 Task: Add the task  Implement a new cloud-based business intelligence system for a company to the section Feature Freeze Sprint in the project AutoEngine and add a Due Date to the respective task as 2023/10/19
Action: Mouse moved to (544, 375)
Screenshot: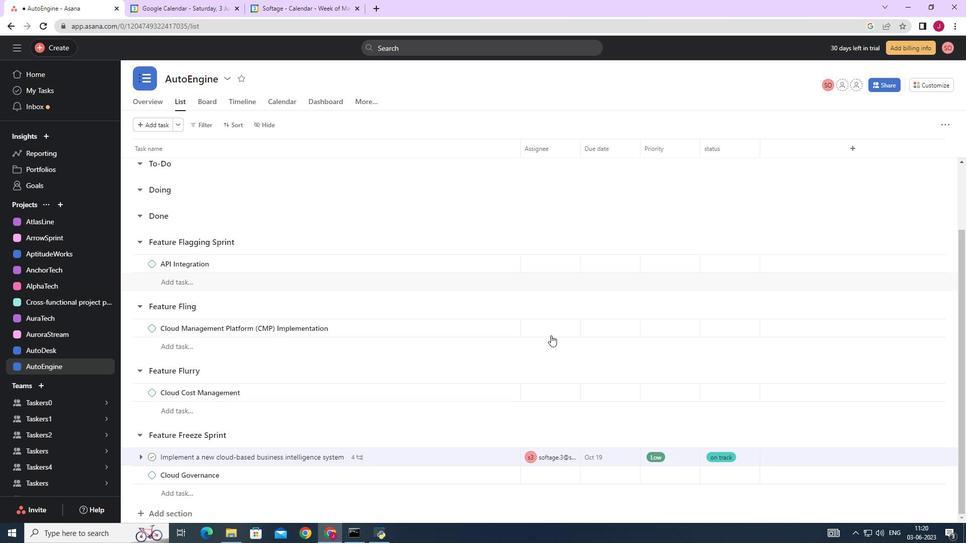 
Action: Mouse scrolled (544, 374) with delta (0, 0)
Screenshot: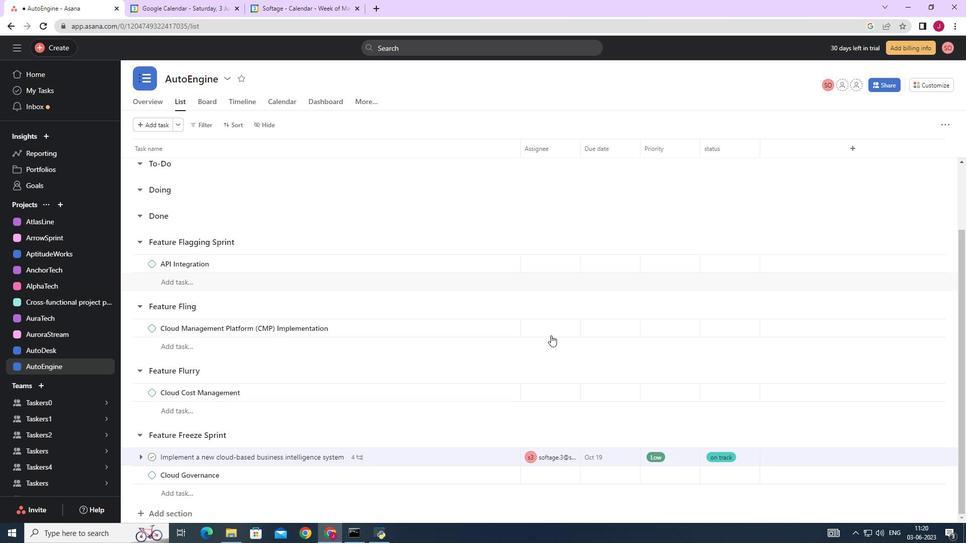 
Action: Mouse moved to (542, 382)
Screenshot: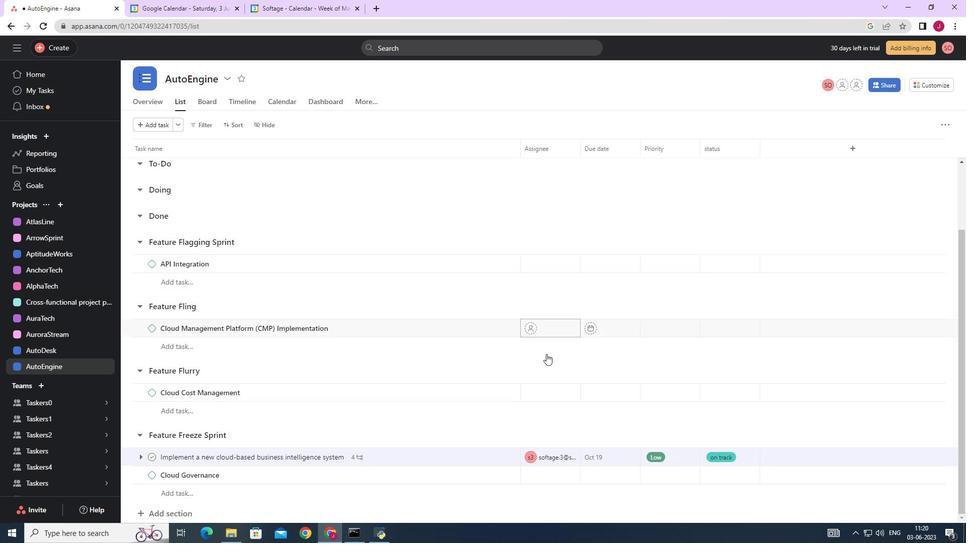 
Action: Mouse scrolled (542, 381) with delta (0, 0)
Screenshot: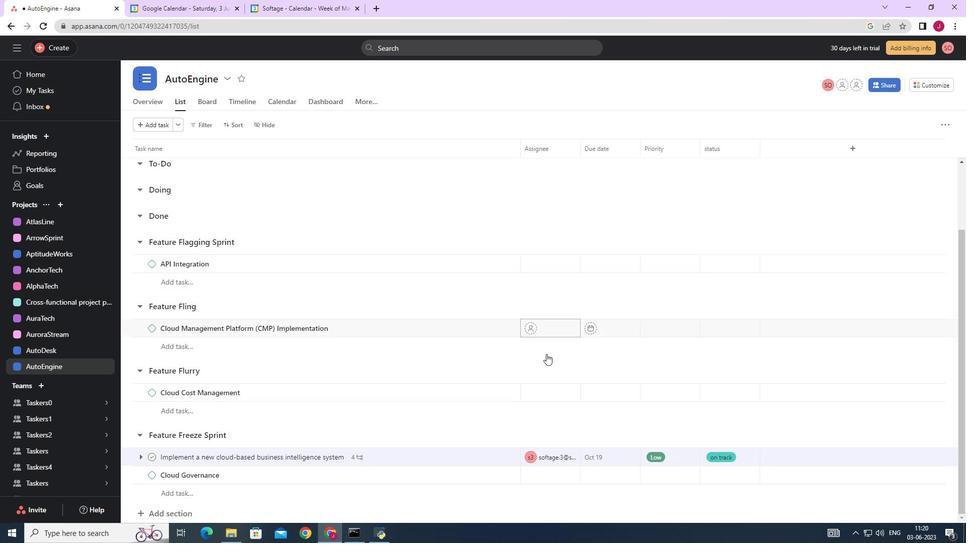 
Action: Mouse moved to (542, 383)
Screenshot: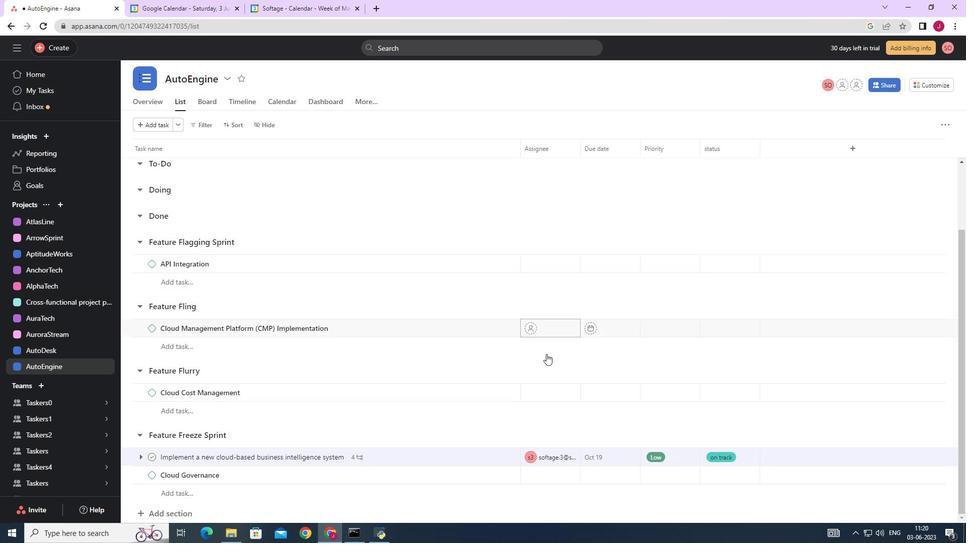 
Action: Mouse scrolled (542, 383) with delta (0, 0)
Screenshot: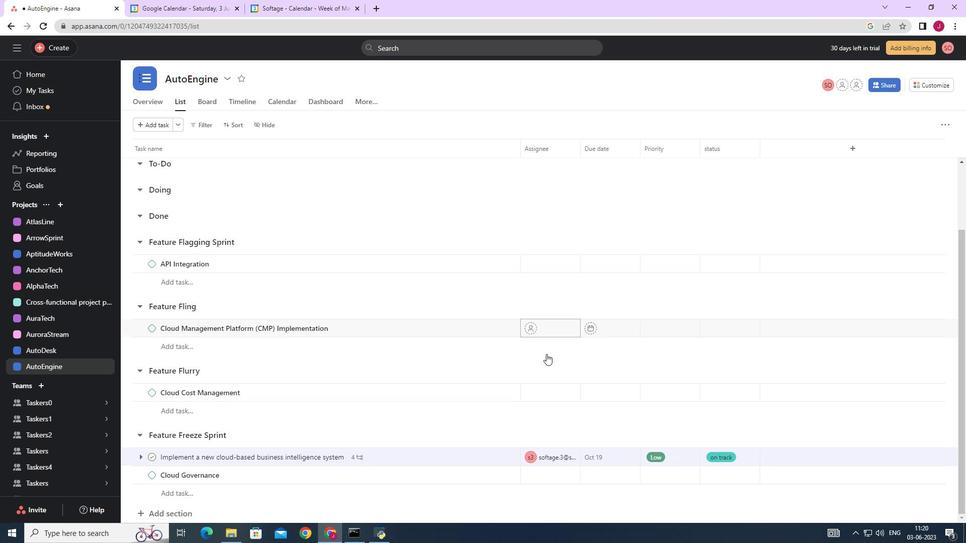 
Action: Mouse moved to (540, 387)
Screenshot: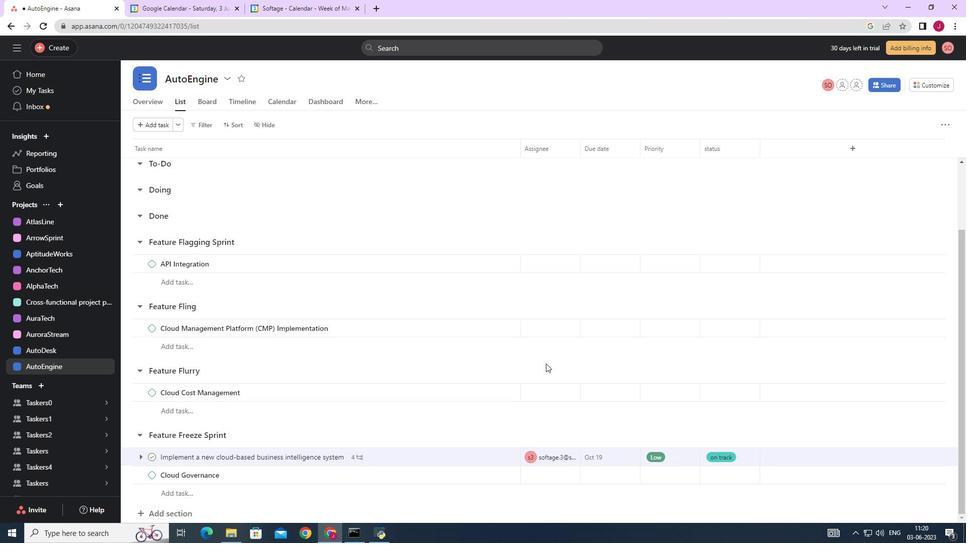 
Action: Mouse scrolled (540, 386) with delta (0, 0)
Screenshot: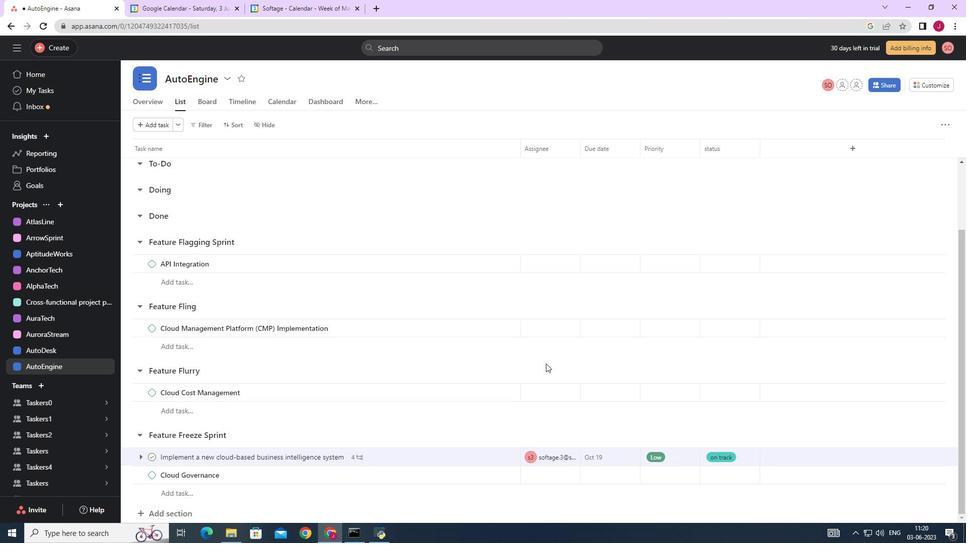 
Action: Mouse moved to (494, 458)
Screenshot: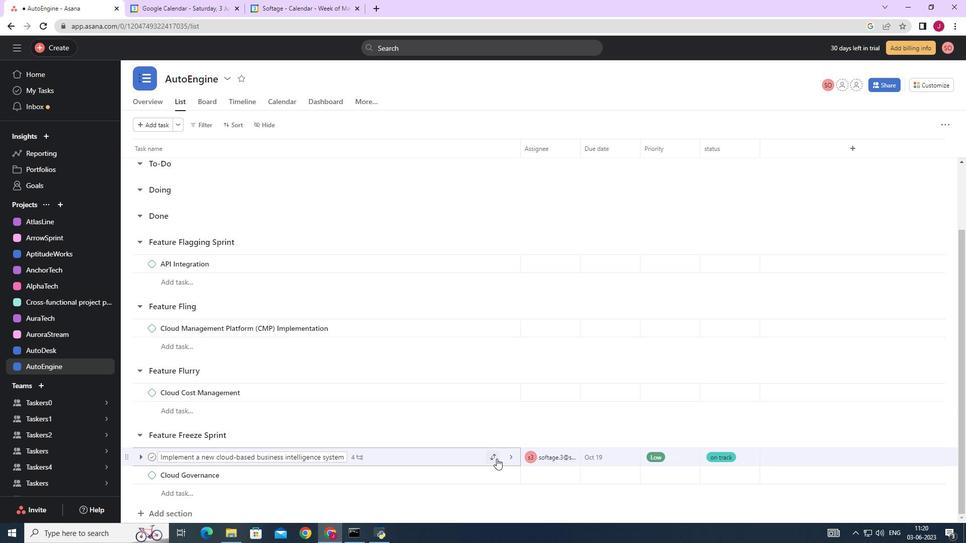 
Action: Mouse pressed left at (494, 458)
Screenshot: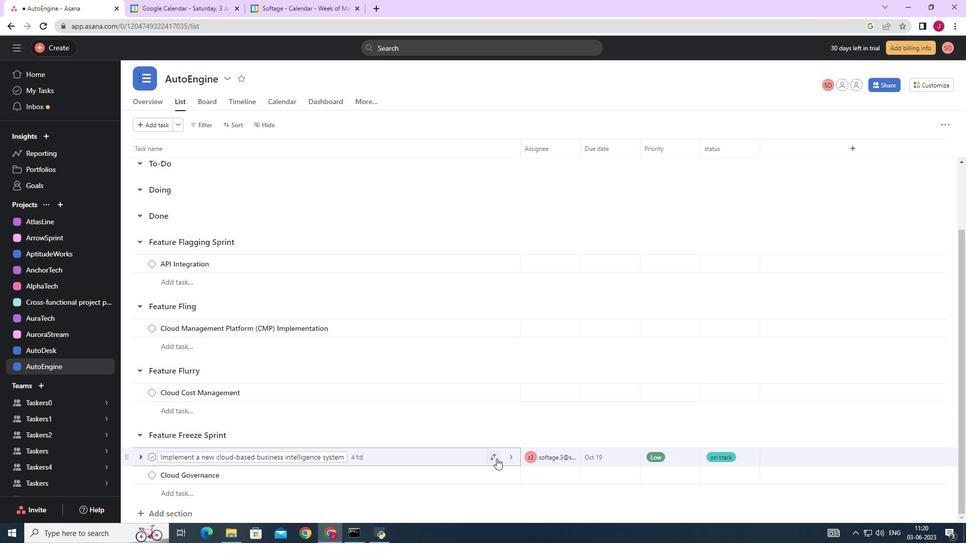 
Action: Mouse moved to (469, 432)
Screenshot: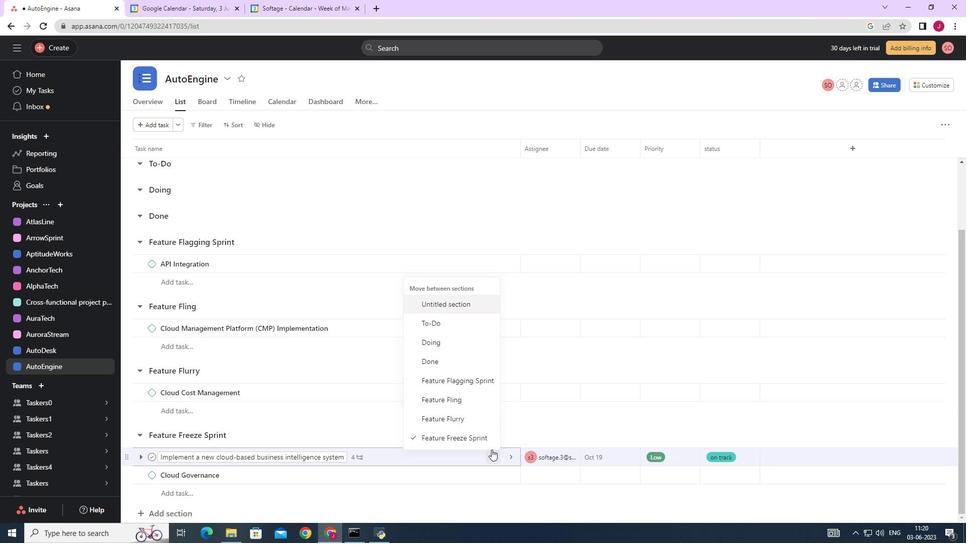 
Action: Mouse pressed left at (469, 432)
Screenshot: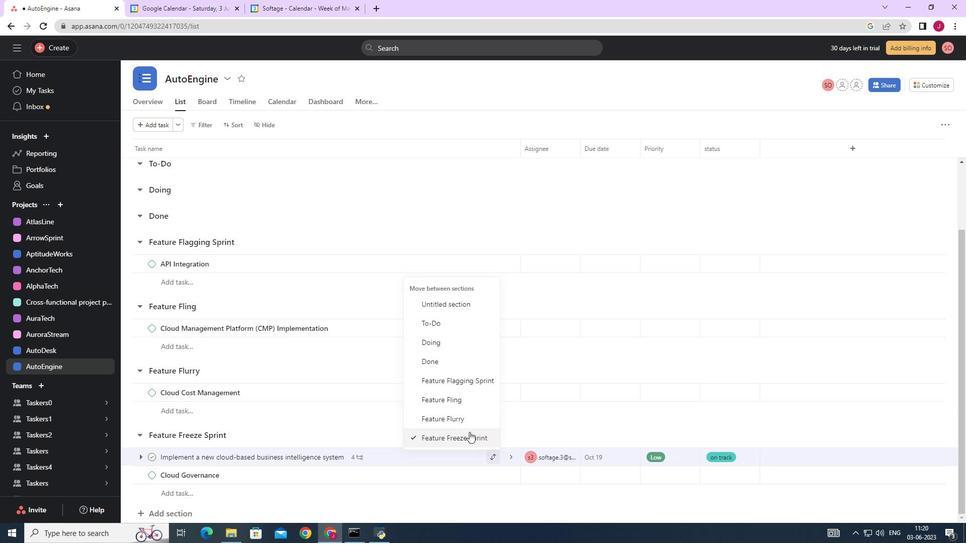 
Action: Mouse moved to (633, 457)
Screenshot: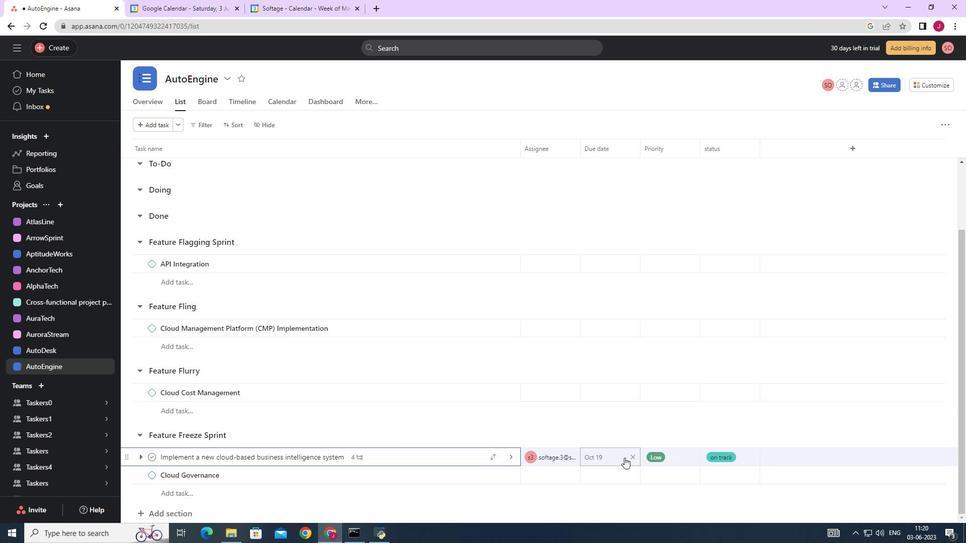 
Action: Mouse pressed left at (633, 457)
Screenshot: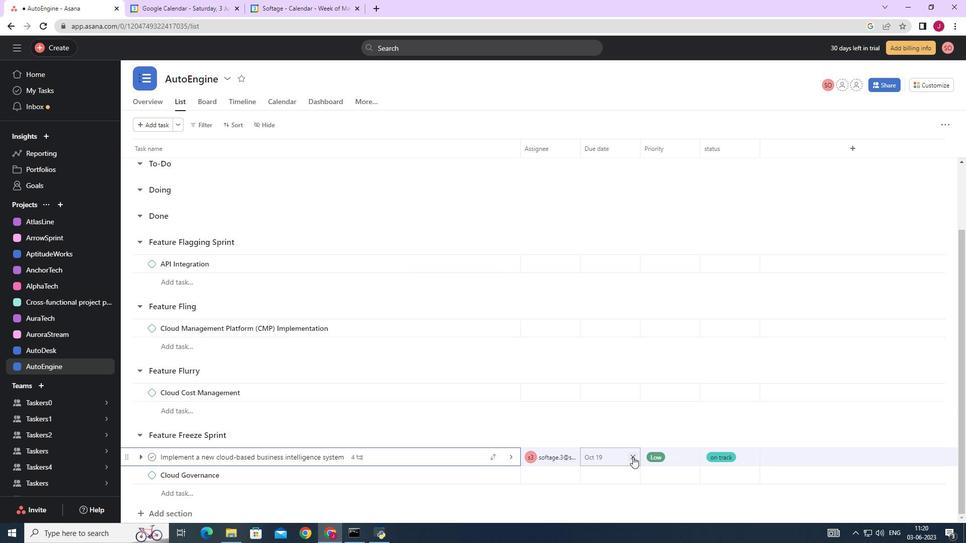 
Action: Mouse moved to (611, 457)
Screenshot: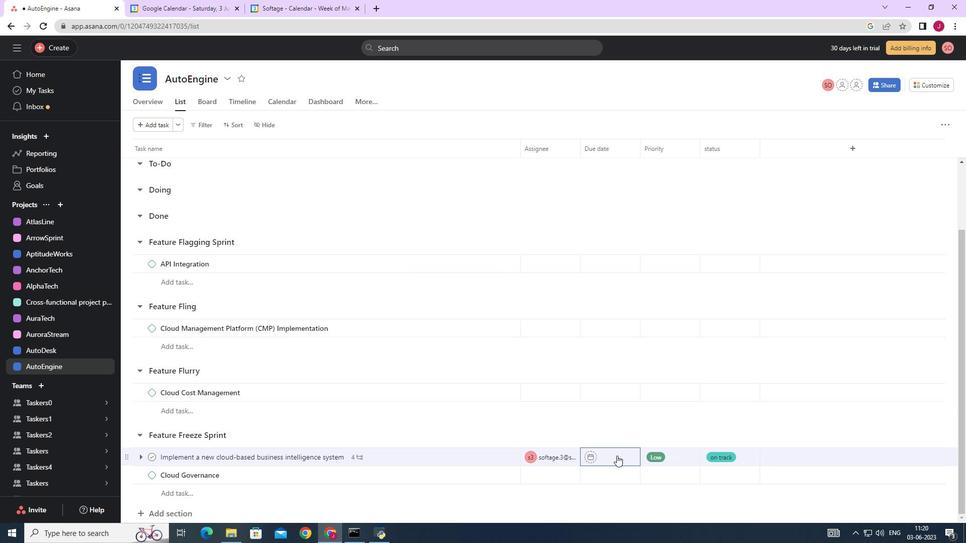 
Action: Mouse pressed left at (611, 457)
Screenshot: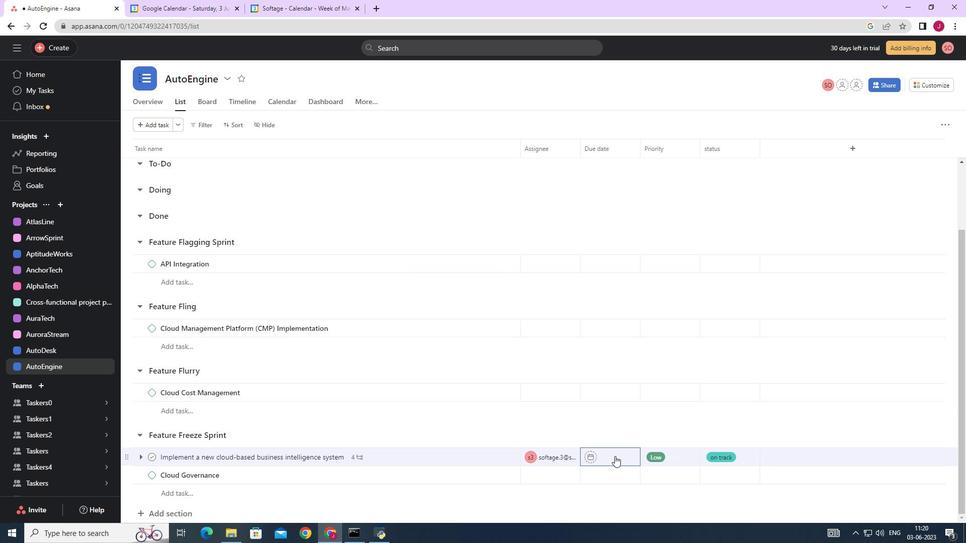 
Action: Mouse moved to (710, 293)
Screenshot: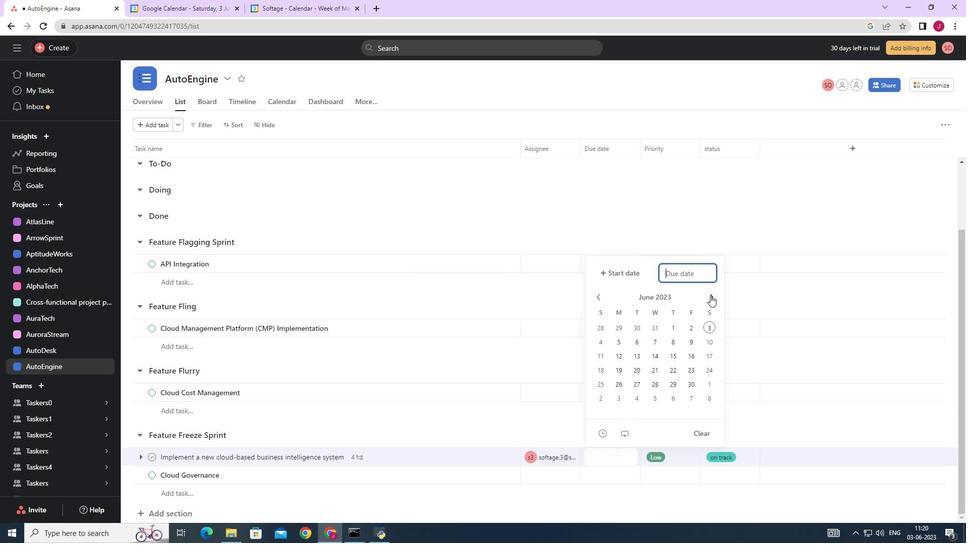 
Action: Mouse pressed left at (710, 293)
Screenshot: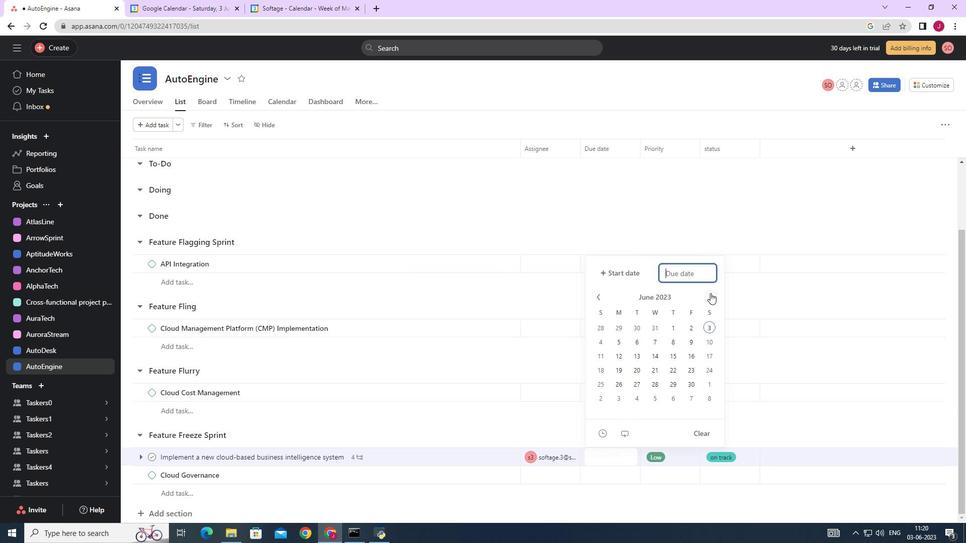 
Action: Mouse pressed left at (710, 293)
Screenshot: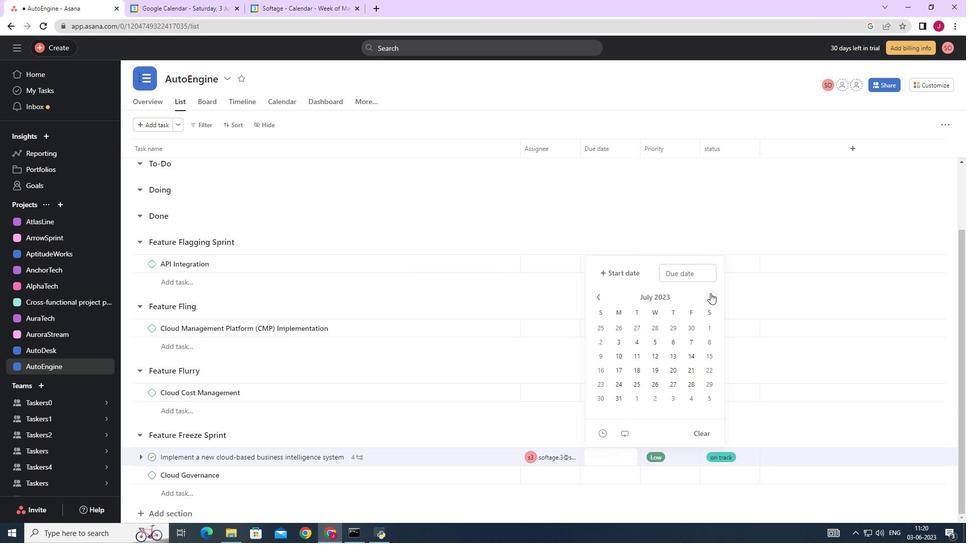 
Action: Mouse pressed left at (710, 293)
Screenshot: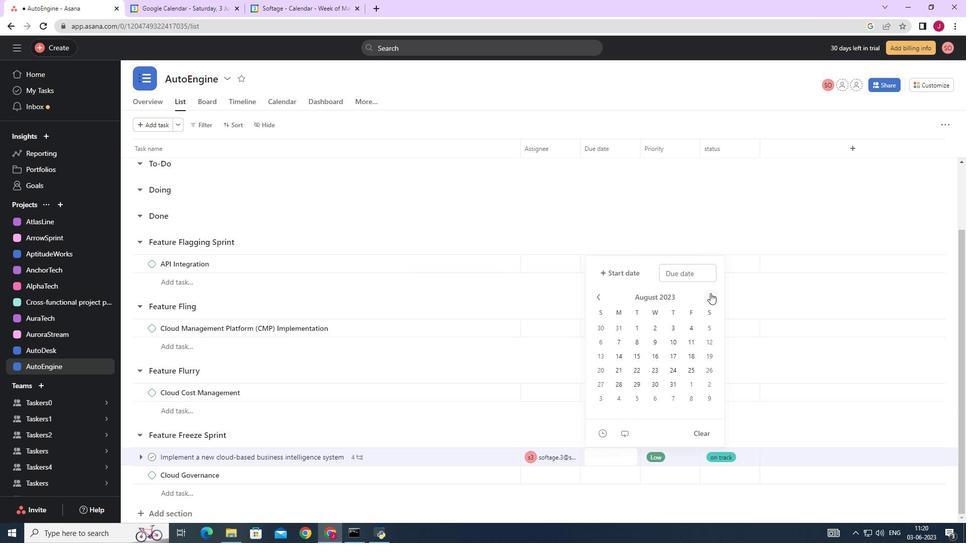 
Action: Mouse pressed left at (710, 293)
Screenshot: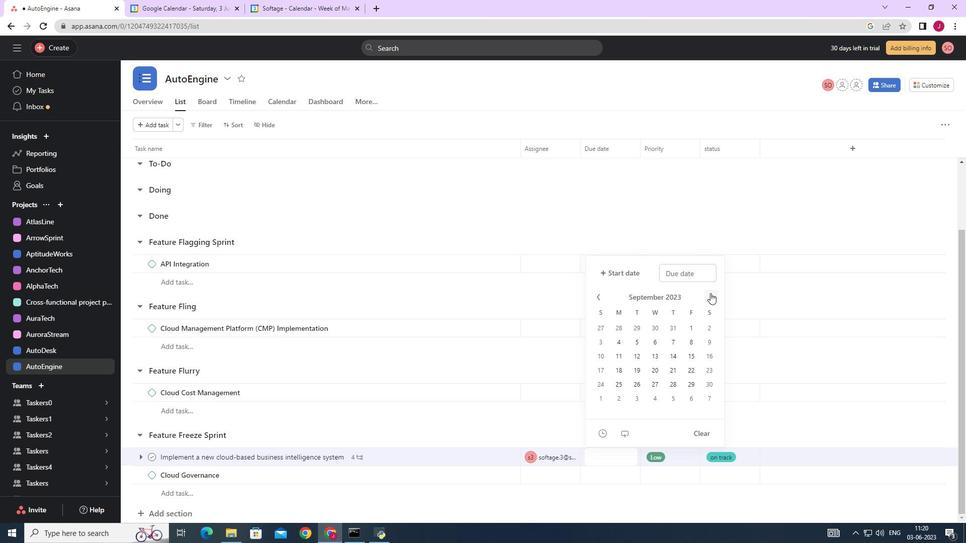 
Action: Mouse pressed left at (710, 293)
Screenshot: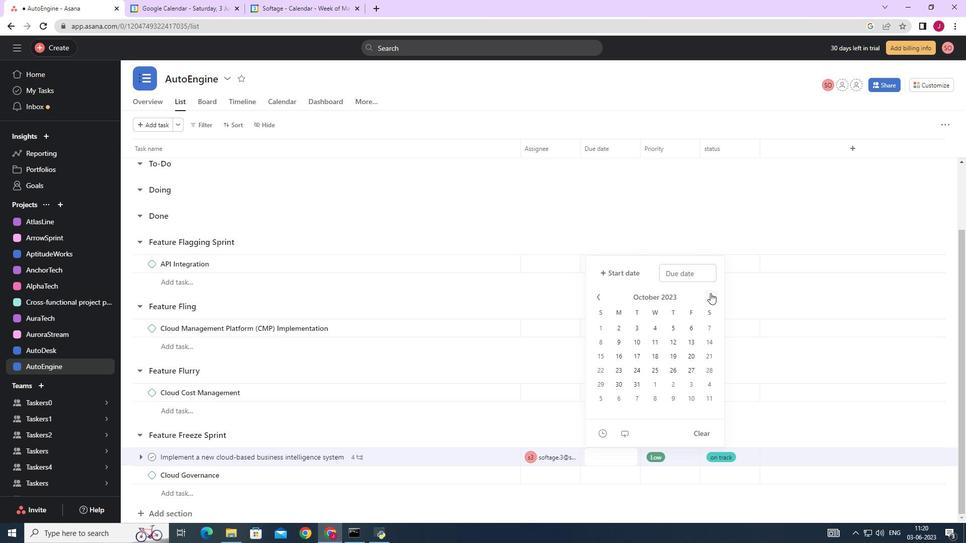
Action: Mouse moved to (597, 296)
Screenshot: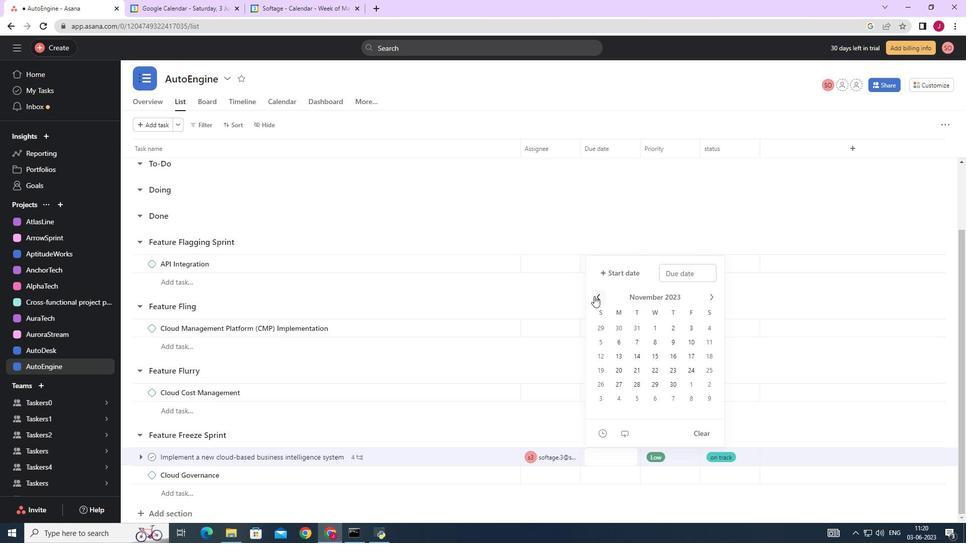 
Action: Mouse pressed left at (597, 296)
Screenshot: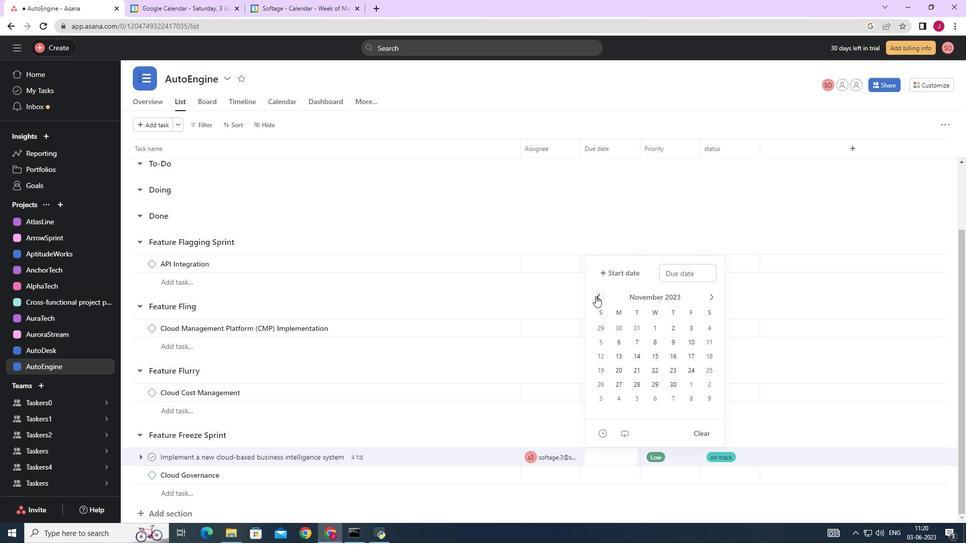 
Action: Mouse moved to (669, 354)
Screenshot: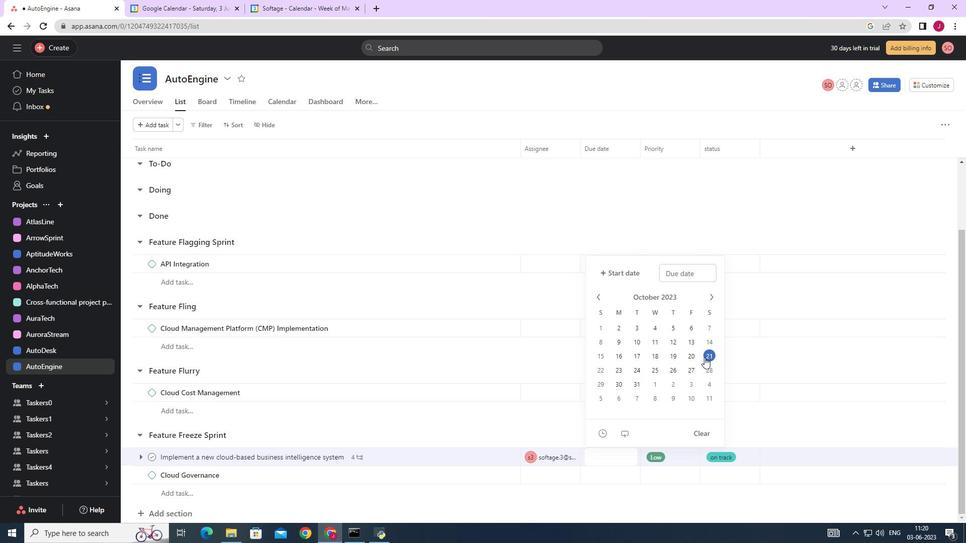 
Action: Mouse pressed left at (669, 354)
Screenshot: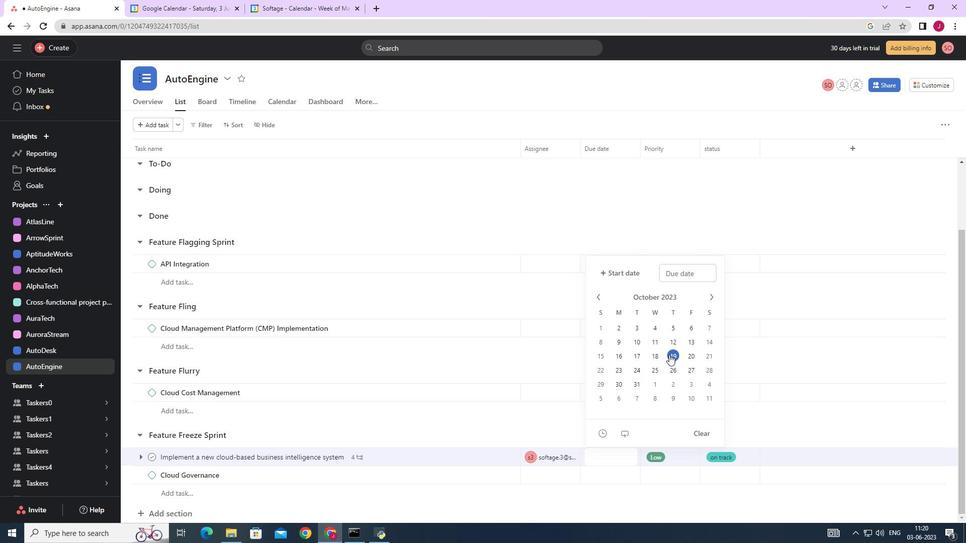 
Action: Mouse moved to (757, 188)
Screenshot: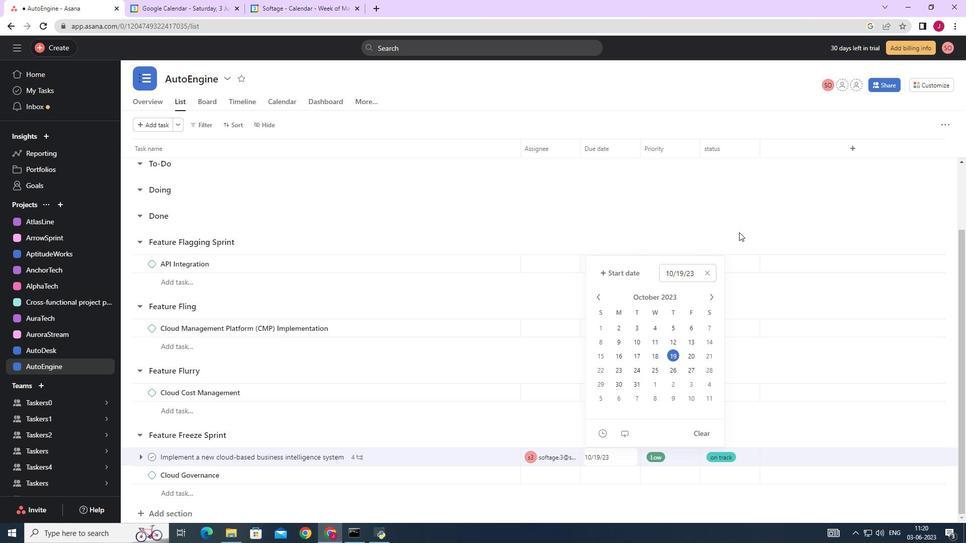 
Action: Mouse pressed left at (757, 188)
Screenshot: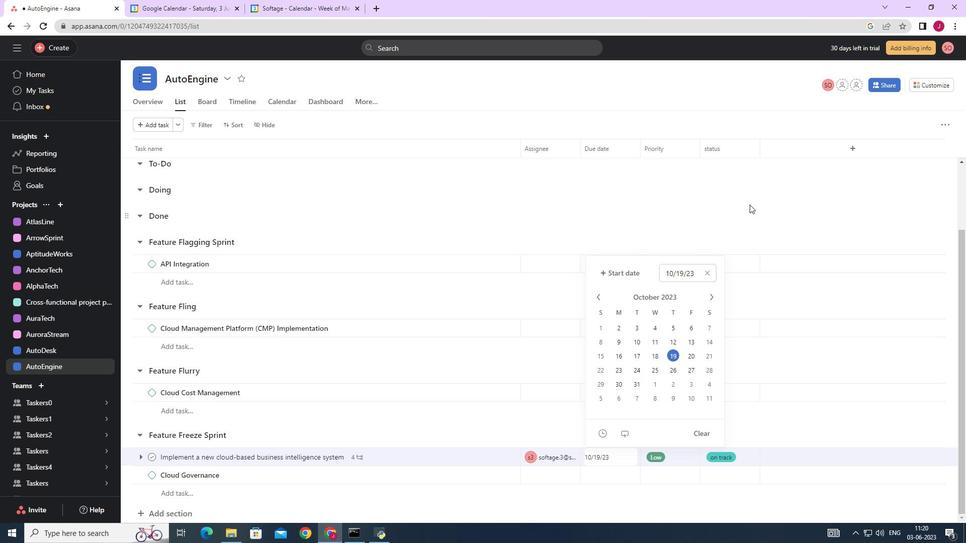 
Action: Mouse moved to (753, 188)
Screenshot: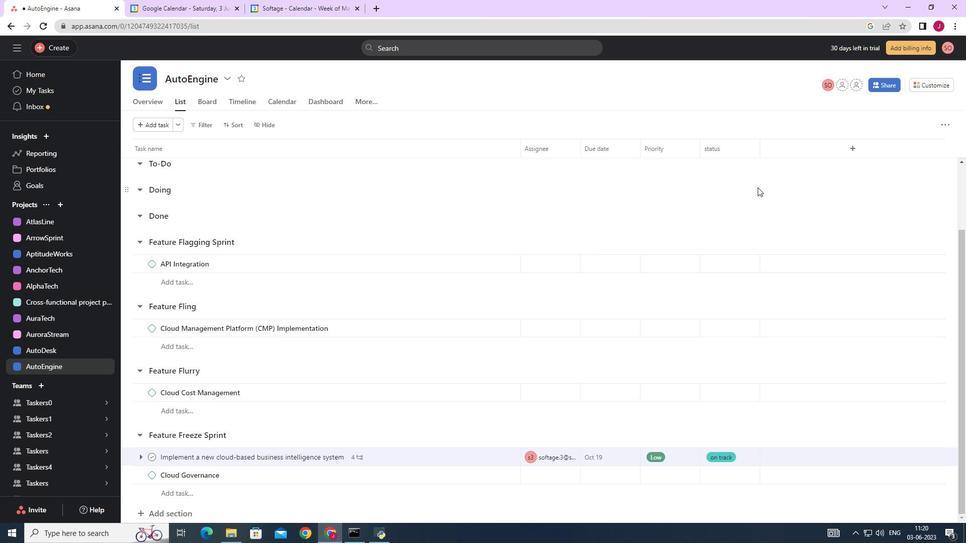
